 Task: Set the stereo mode to Reverse Stereo.
Action: Mouse moved to (56, 15)
Screenshot: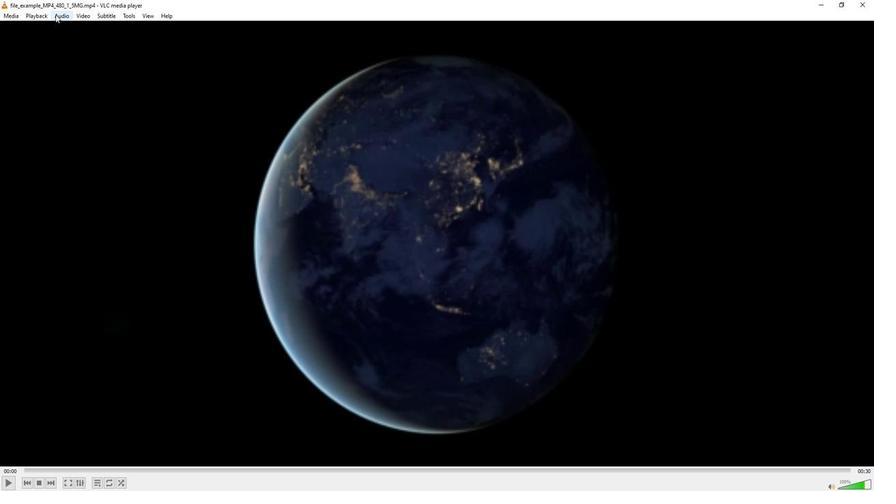
Action: Mouse pressed left at (56, 15)
Screenshot: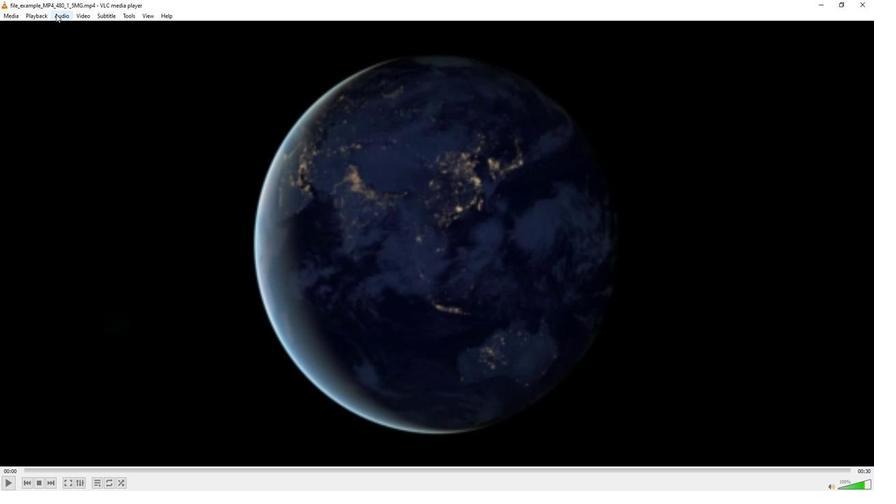 
Action: Mouse moved to (69, 45)
Screenshot: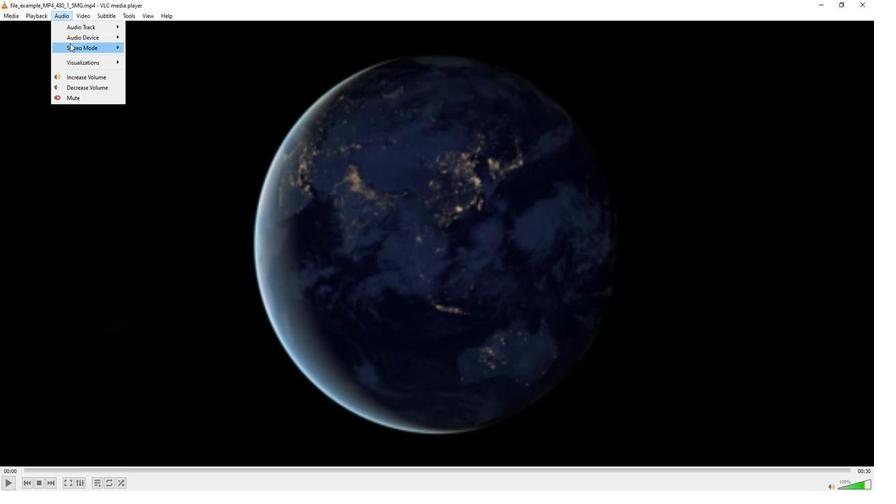 
Action: Mouse pressed left at (69, 45)
Screenshot: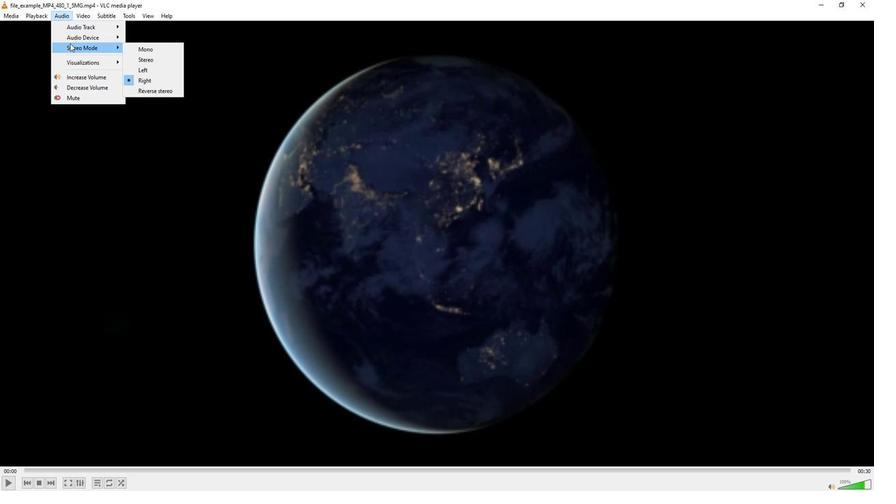 
Action: Mouse moved to (144, 88)
Screenshot: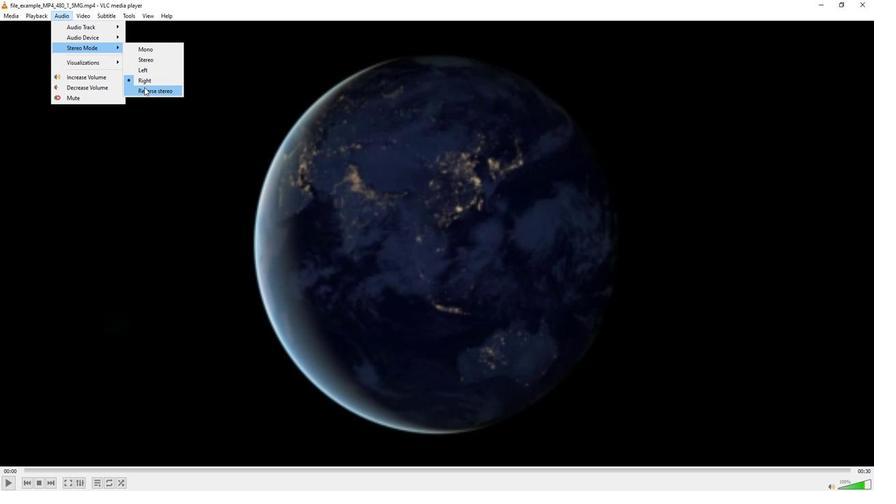 
Action: Mouse pressed left at (144, 88)
Screenshot: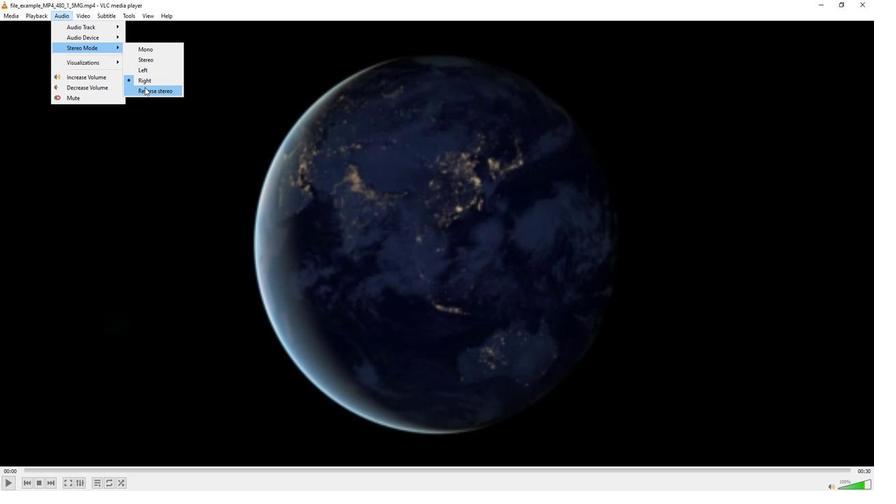 
